 Task: Create a new project with the feature release template.
Action: Mouse pressed left at (230, 141)
Screenshot: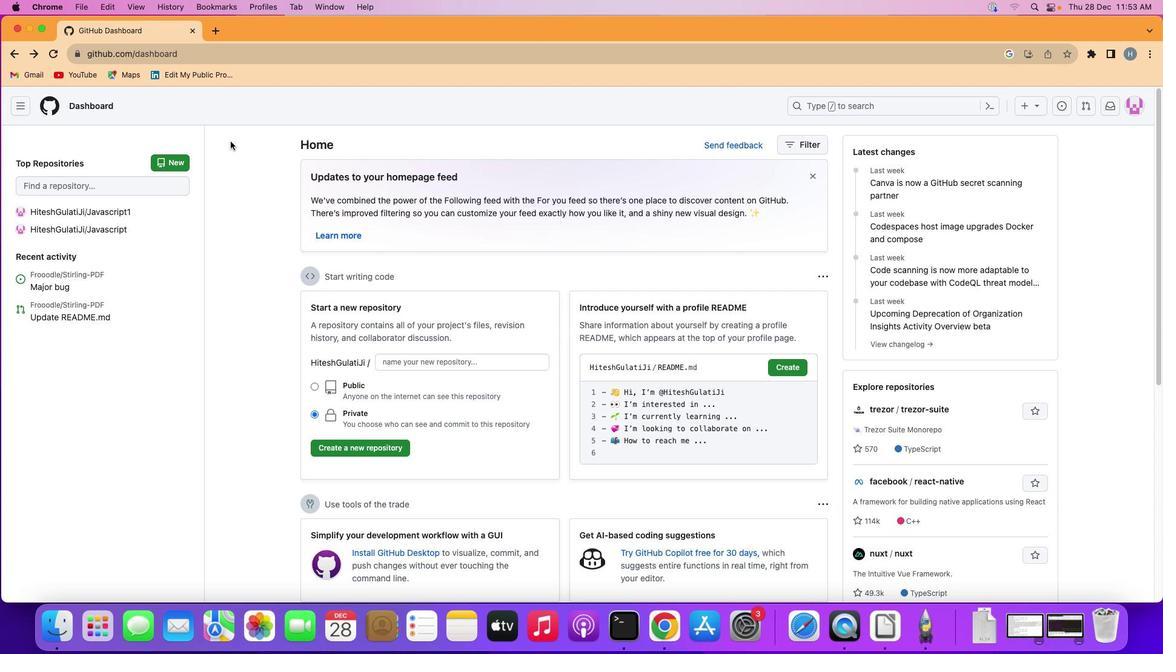
Action: Mouse moved to (18, 106)
Screenshot: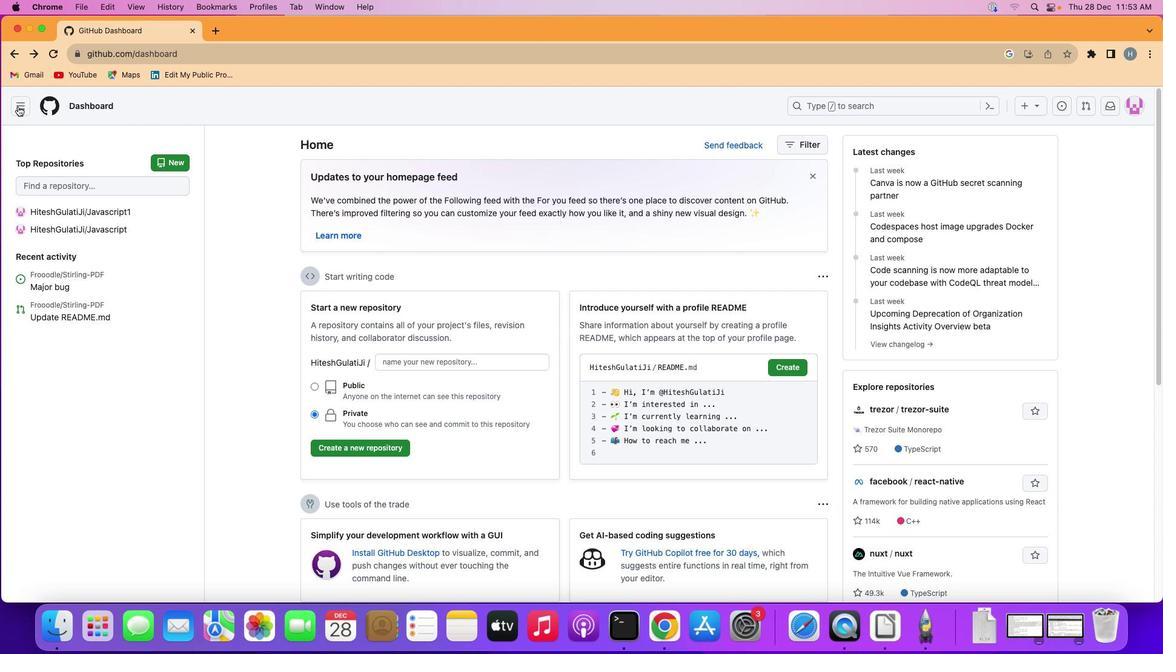 
Action: Mouse pressed left at (18, 106)
Screenshot: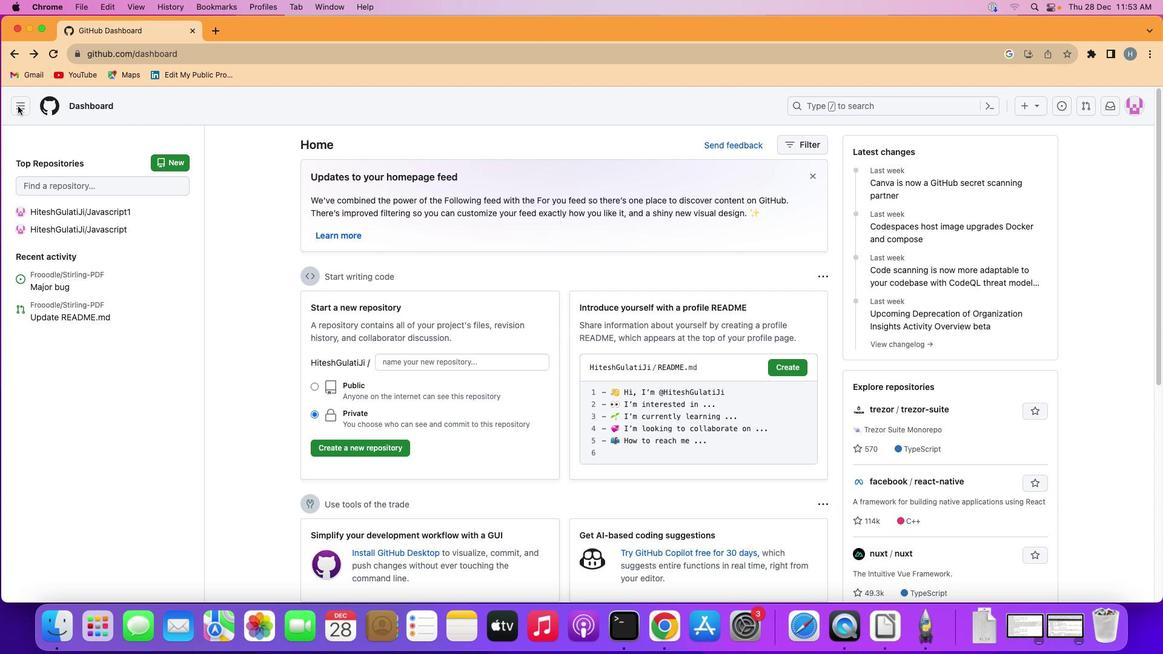 
Action: Mouse moved to (64, 191)
Screenshot: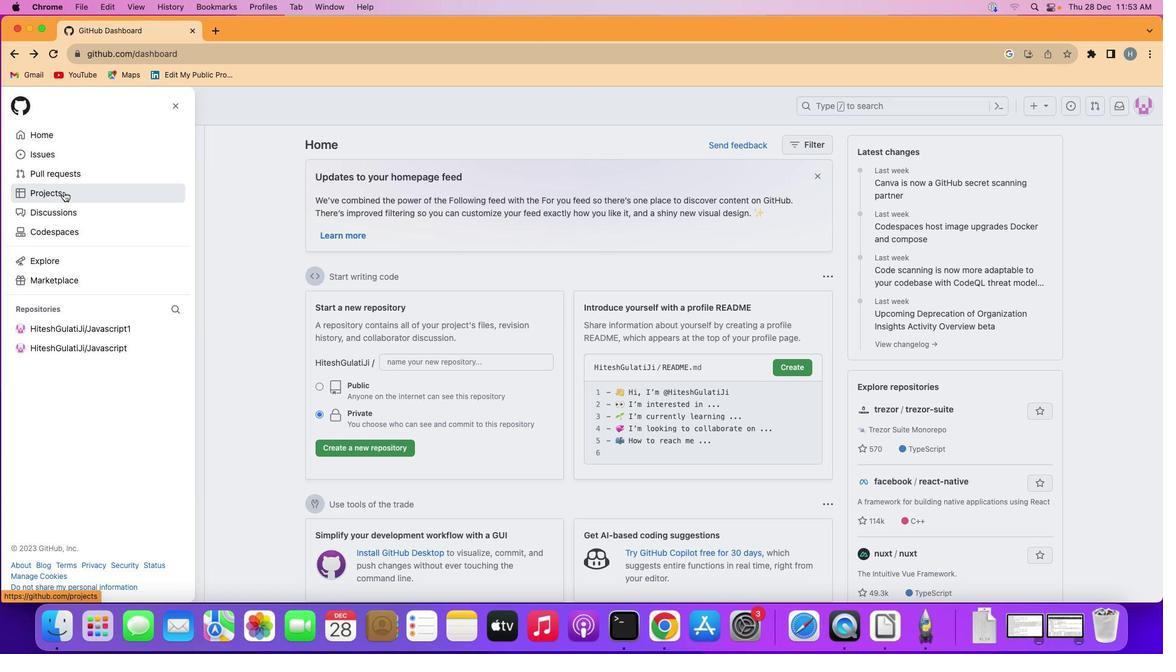 
Action: Mouse pressed left at (64, 191)
Screenshot: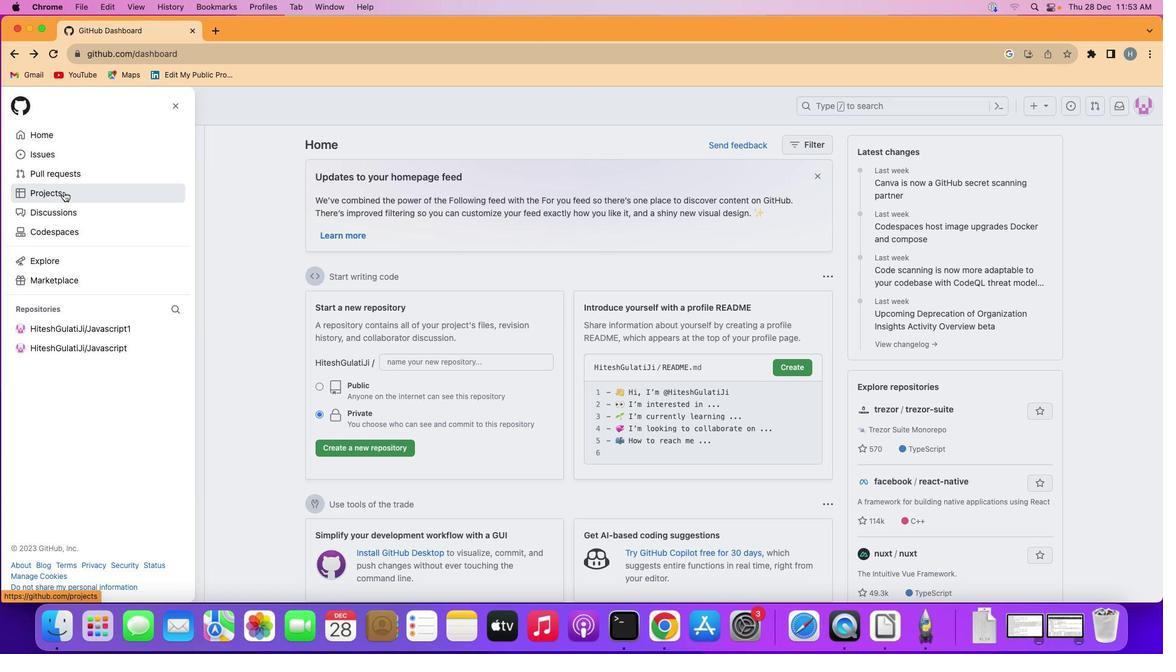 
Action: Mouse moved to (1045, 106)
Screenshot: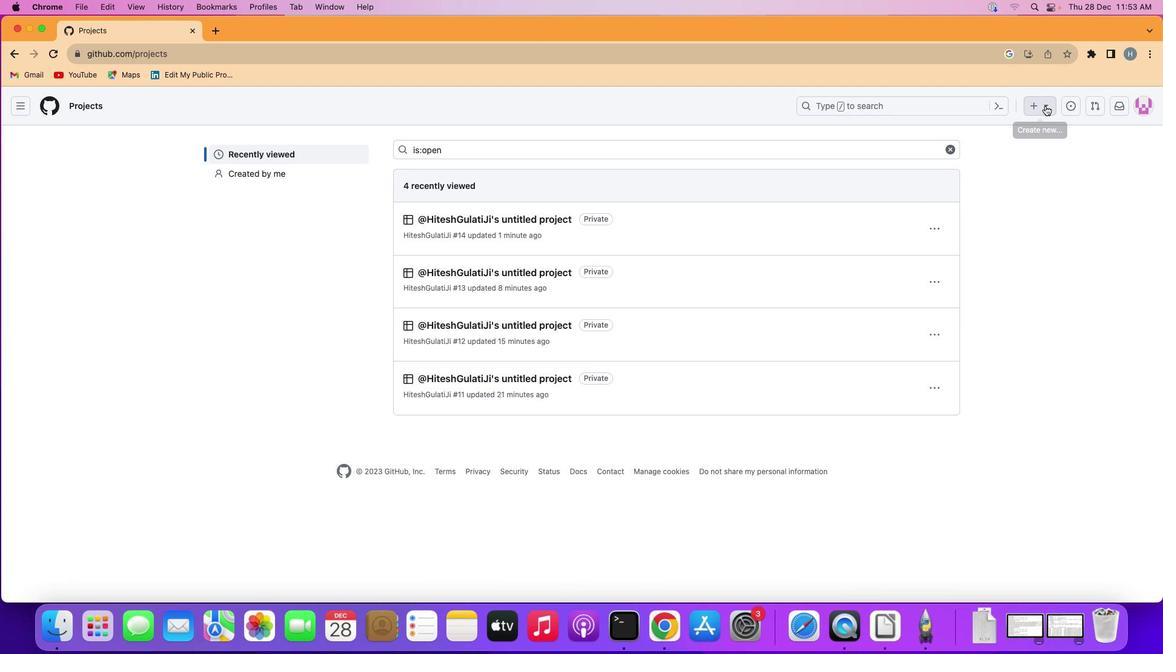
Action: Mouse pressed left at (1045, 106)
Screenshot: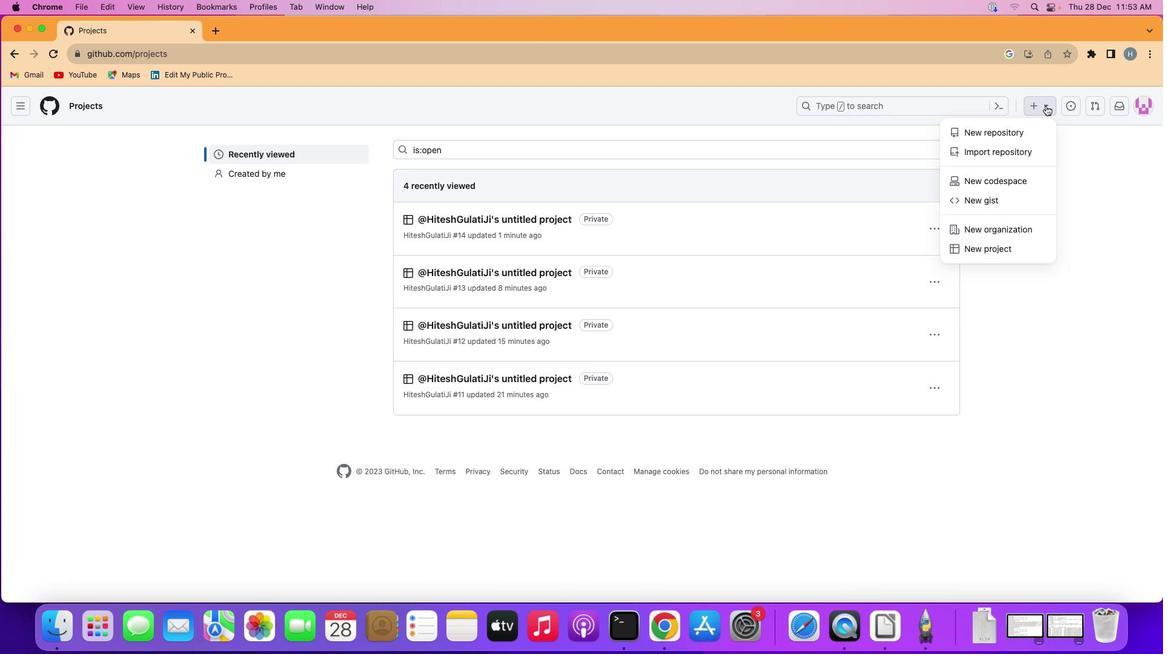 
Action: Mouse moved to (997, 247)
Screenshot: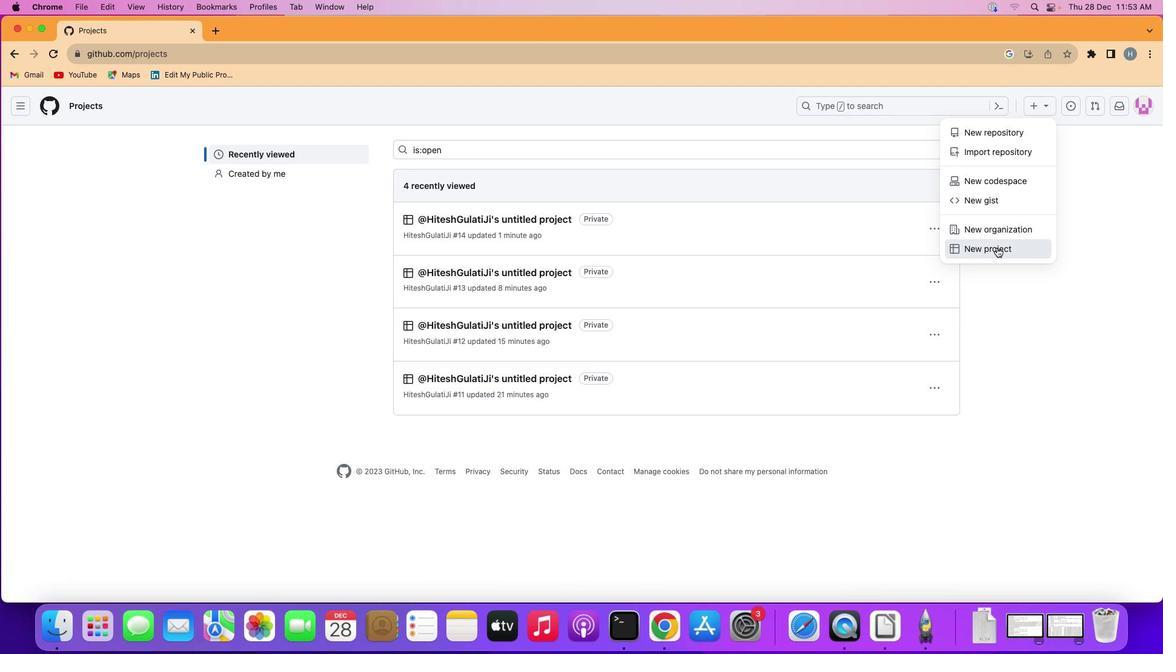 
Action: Mouse pressed left at (997, 247)
Screenshot: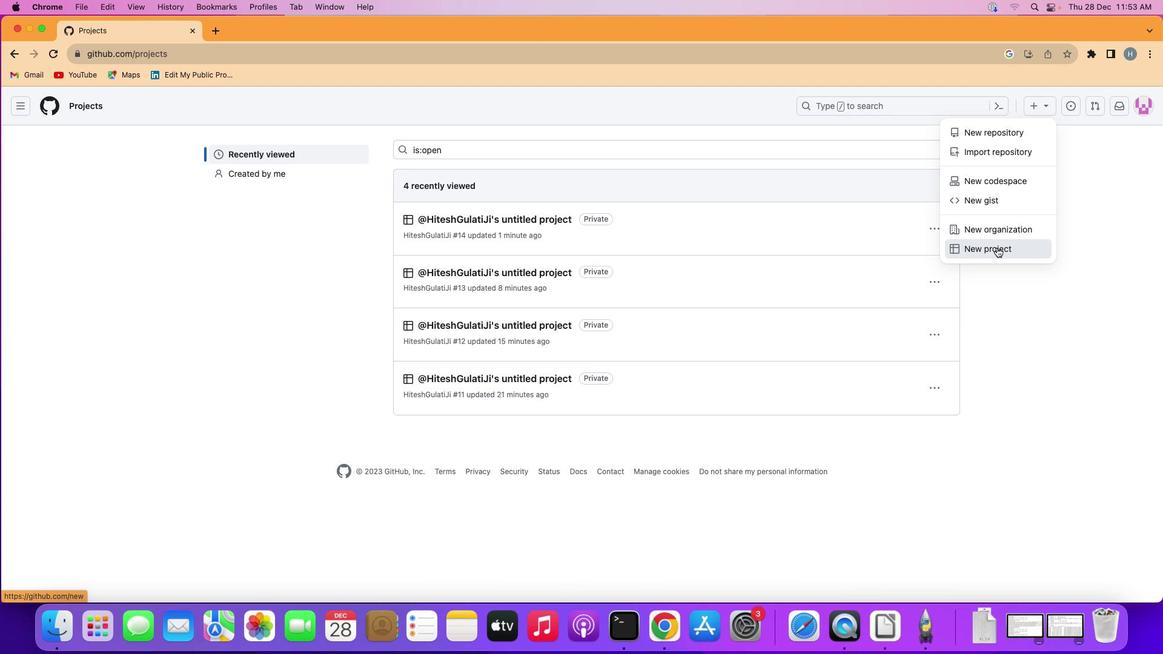 
Action: Mouse moved to (705, 344)
Screenshot: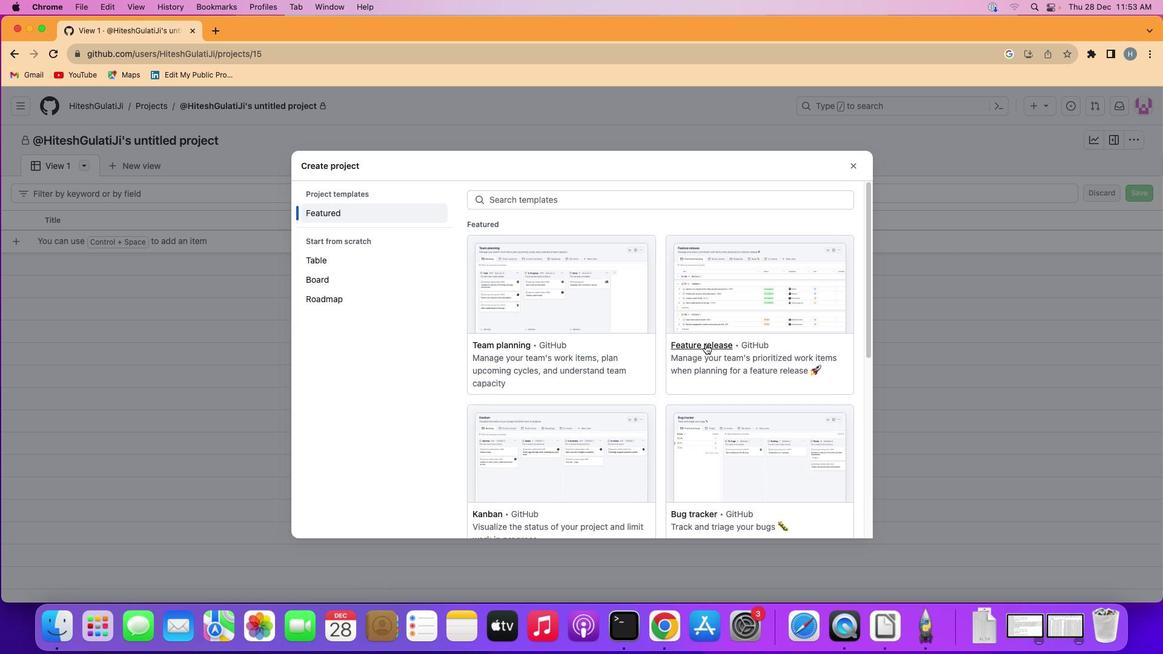 
Action: Mouse pressed left at (705, 344)
Screenshot: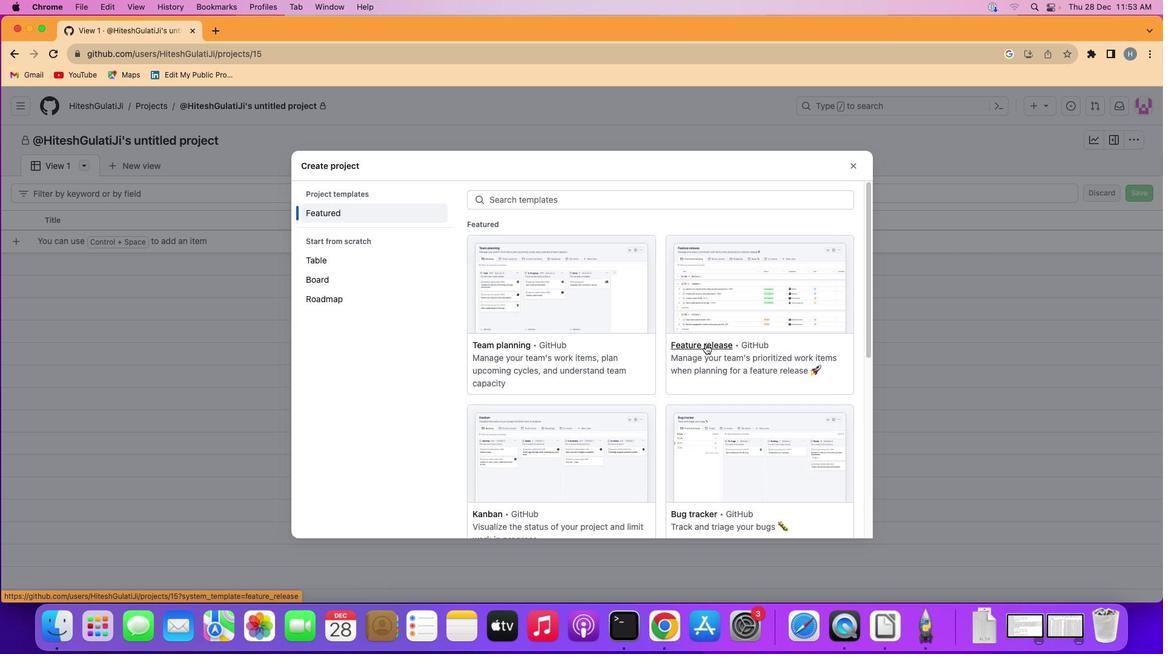 
Action: Mouse moved to (834, 515)
Screenshot: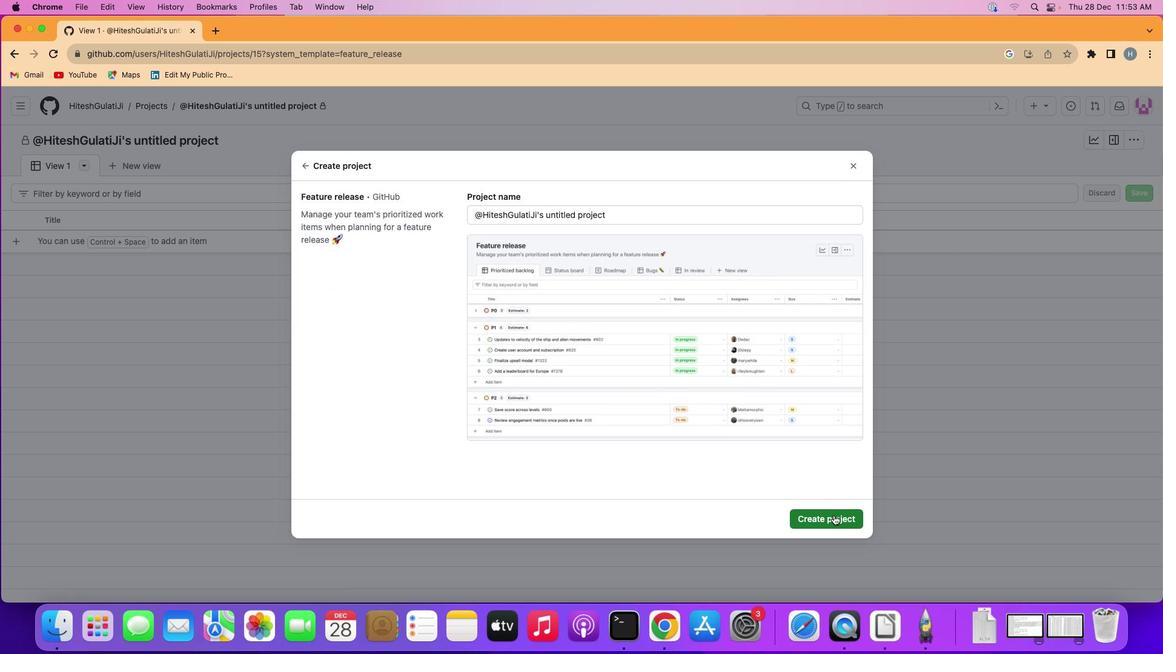 
Action: Mouse pressed left at (834, 515)
Screenshot: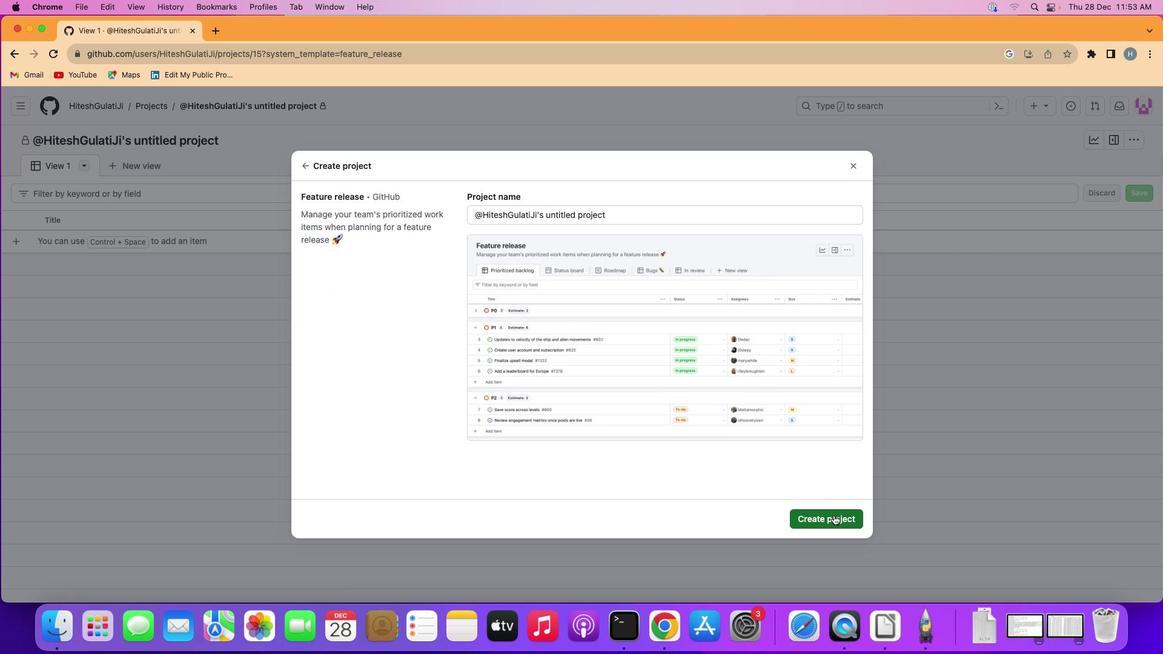
Action: Mouse moved to (822, 453)
Screenshot: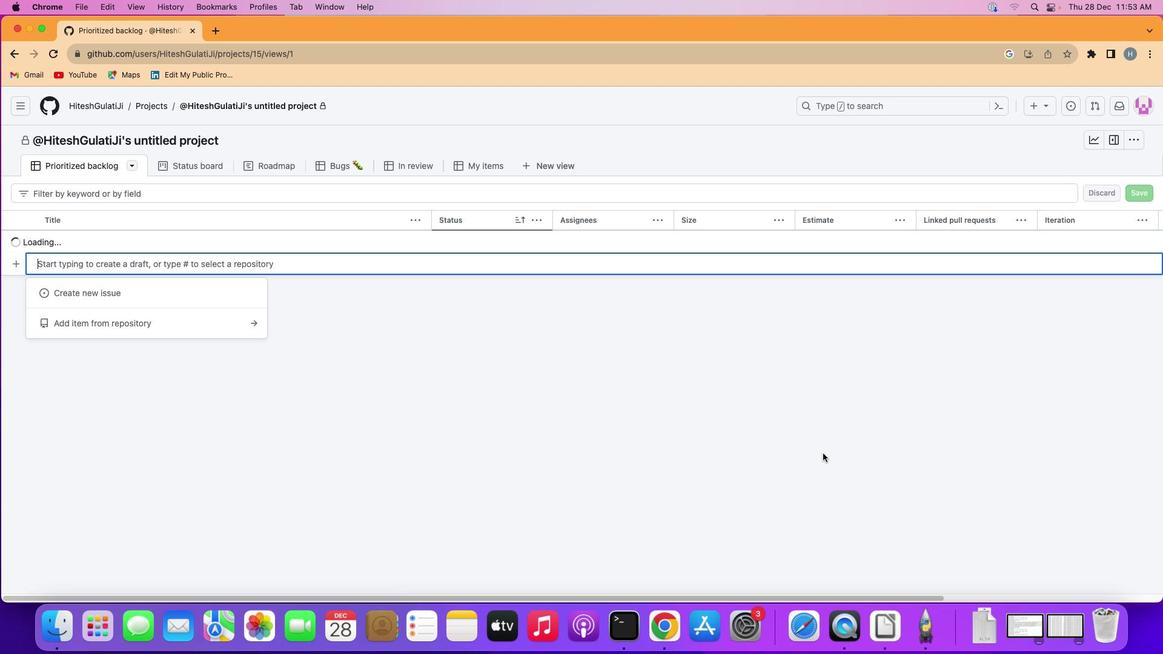 
